 Task: Set the name for the video on demand to "blockbuster".
Action: Mouse moved to (109, 15)
Screenshot: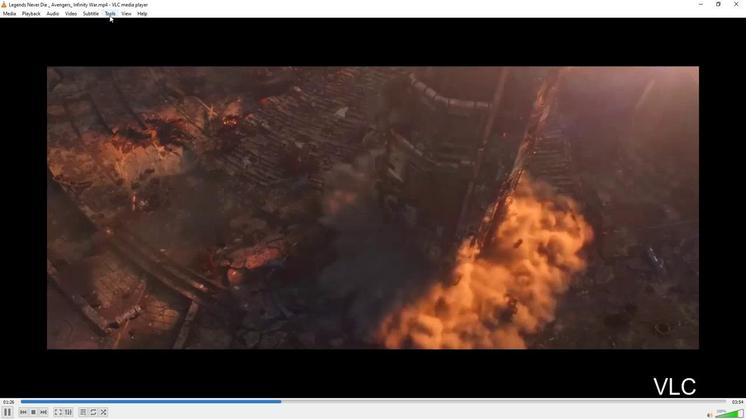 
Action: Mouse pressed left at (109, 15)
Screenshot: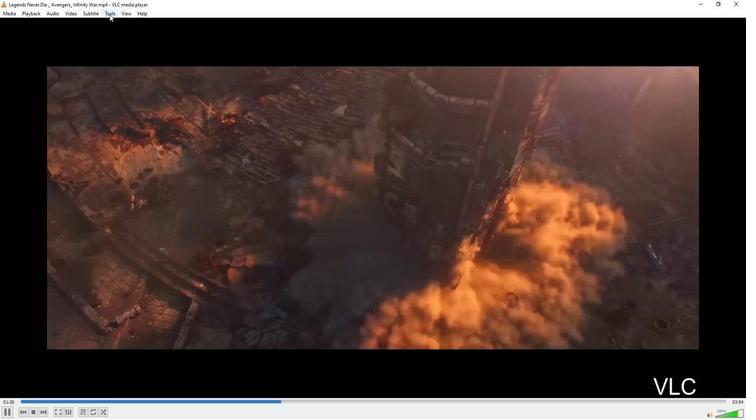 
Action: Mouse moved to (124, 56)
Screenshot: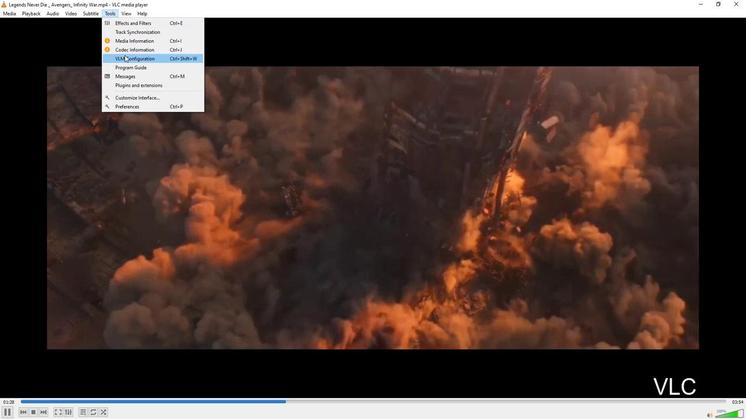 
Action: Mouse pressed left at (124, 56)
Screenshot: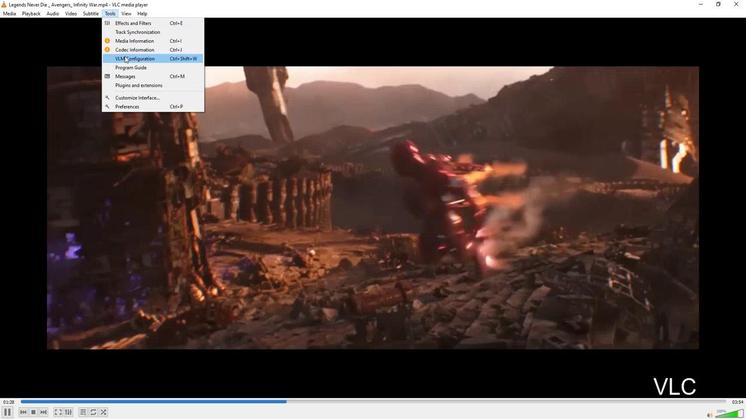 
Action: Mouse moved to (281, 125)
Screenshot: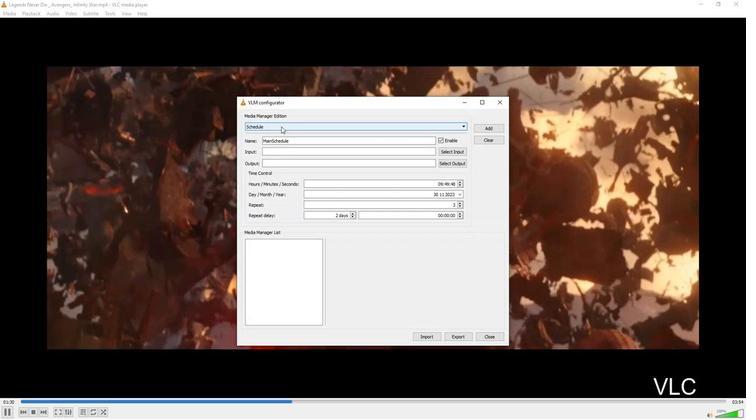 
Action: Mouse pressed left at (281, 125)
Screenshot: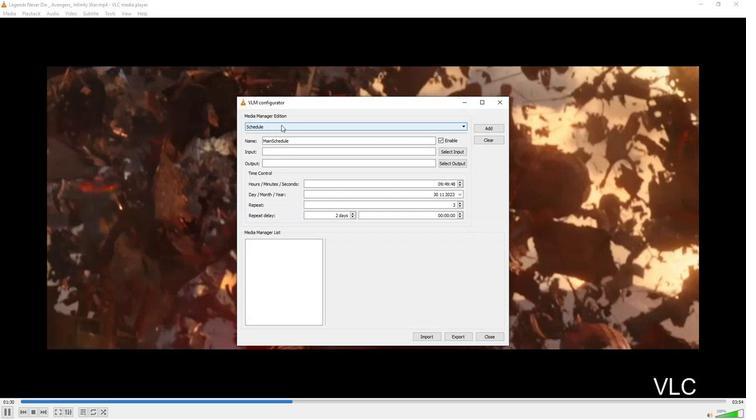 
Action: Mouse moved to (274, 142)
Screenshot: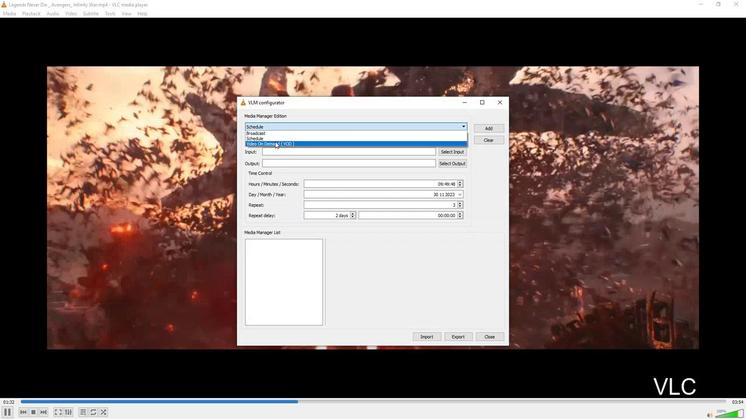
Action: Mouse pressed left at (274, 142)
Screenshot: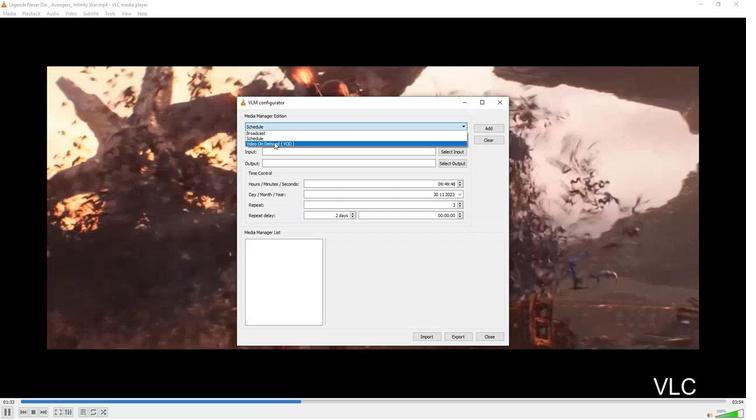 
Action: Mouse moved to (278, 141)
Screenshot: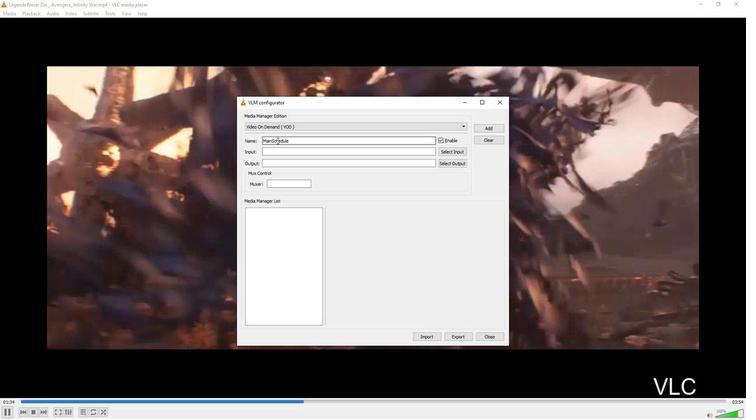 
Action: Mouse pressed left at (278, 141)
Screenshot: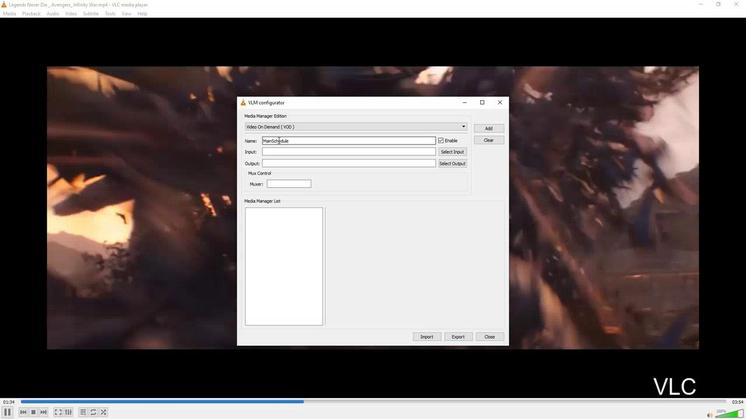 
Action: Mouse pressed left at (278, 141)
Screenshot: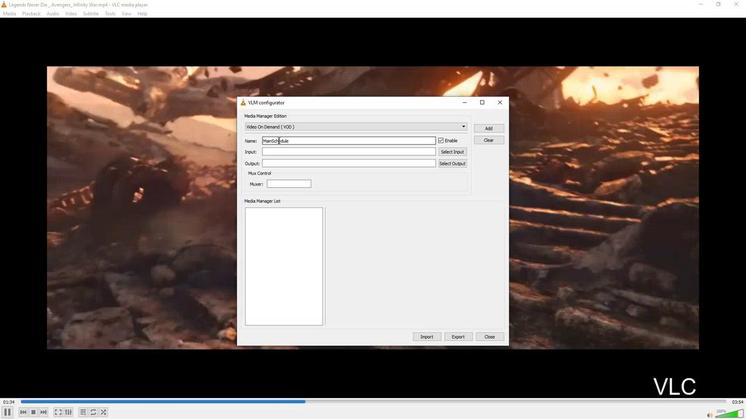 
Action: Mouse moved to (278, 140)
Screenshot: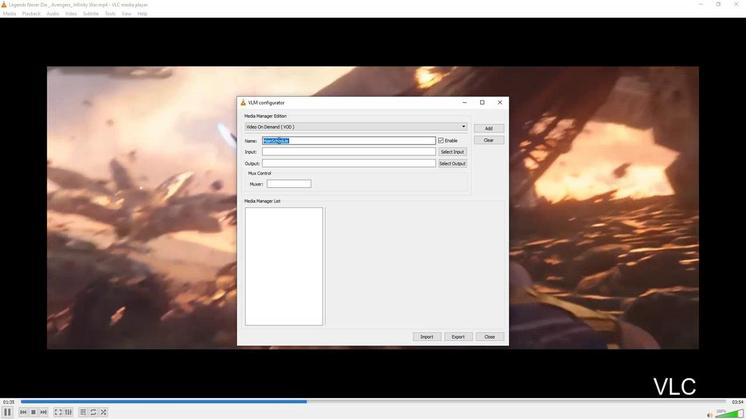 
Action: Key pressed <Key.backspace><Key.shift>Blockbuster
Screenshot: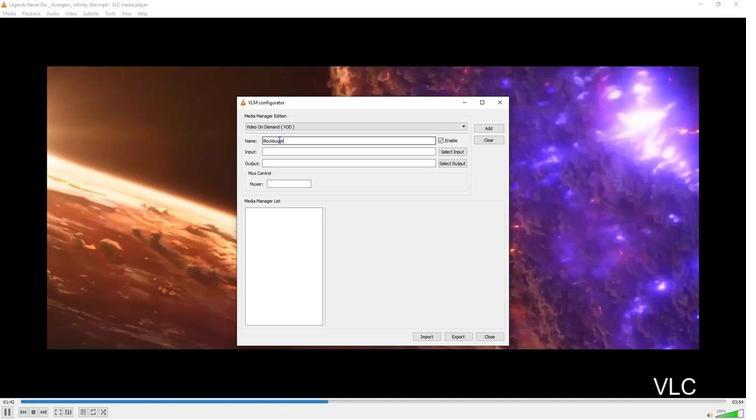 
Action: Mouse moved to (374, 235)
Screenshot: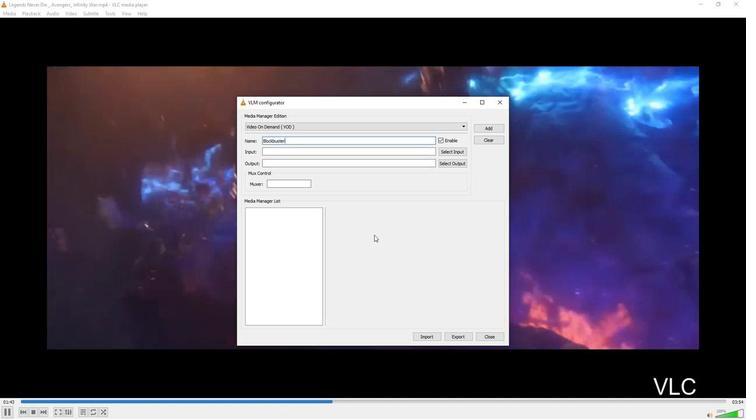 
Action: Mouse pressed left at (374, 235)
Screenshot: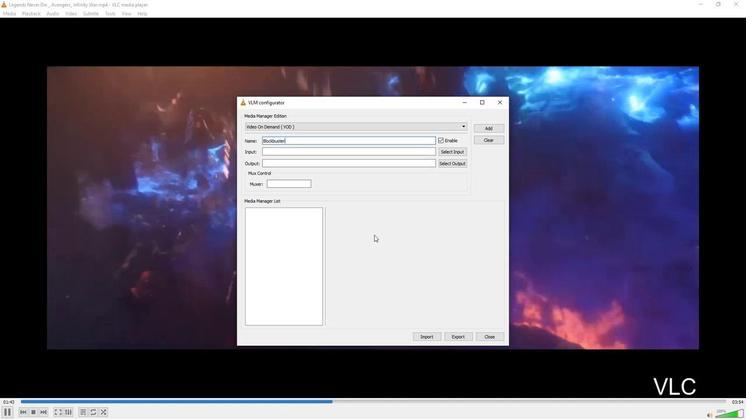 
Action: Mouse moved to (374, 235)
Screenshot: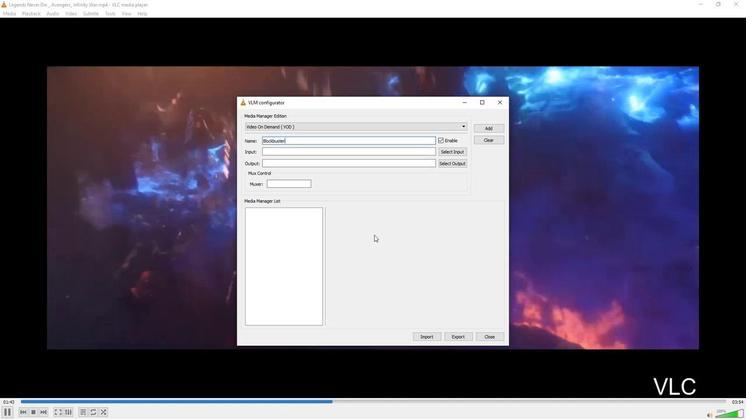
